 Task: Find ski resorts in the Rocky Mountains between Vail, Colorado, and Park City, Utah.
Action: Mouse moved to (235, 77)
Screenshot: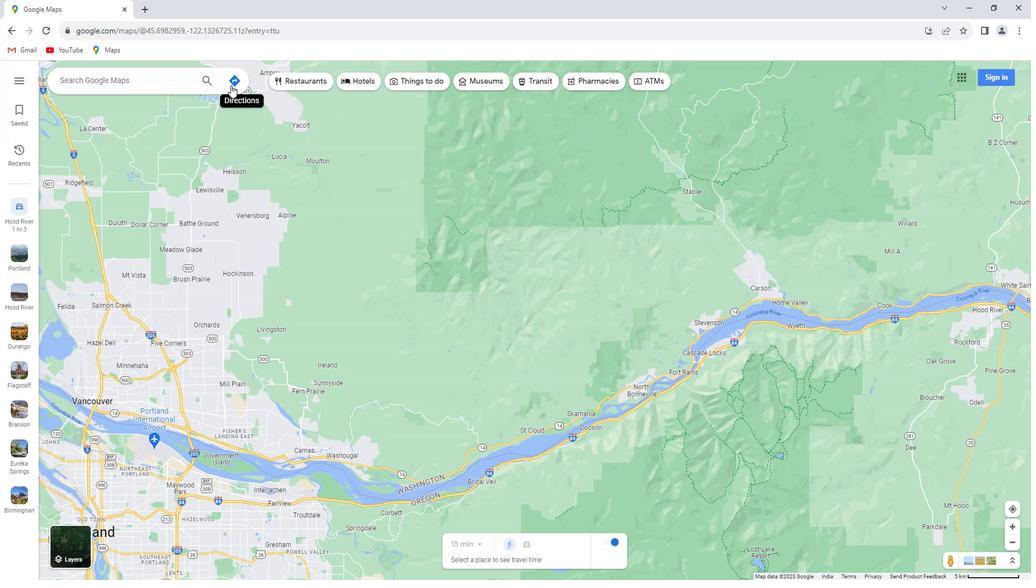 
Action: Mouse pressed left at (235, 77)
Screenshot: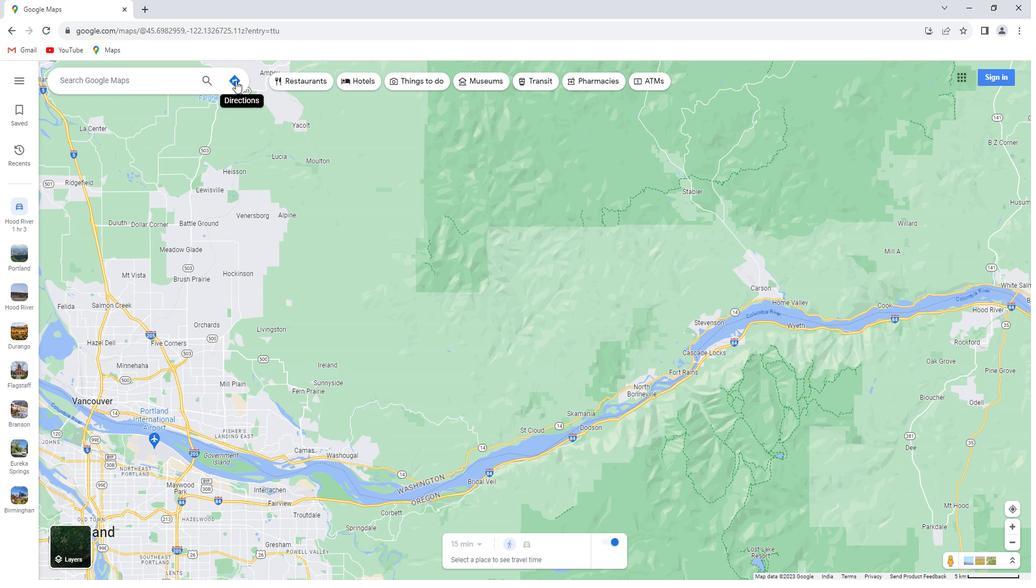
Action: Mouse moved to (179, 103)
Screenshot: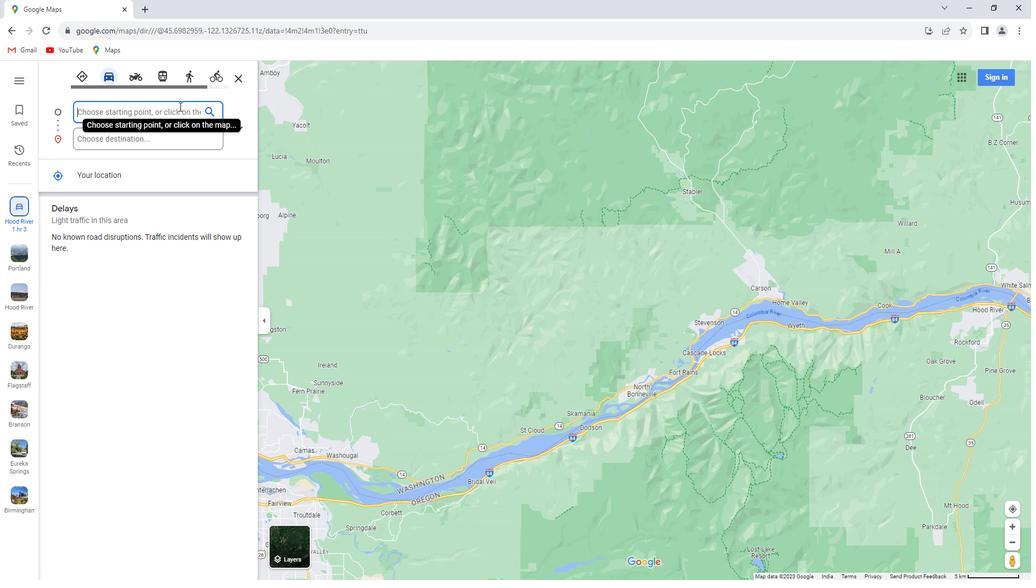 
Action: Mouse pressed left at (179, 103)
Screenshot: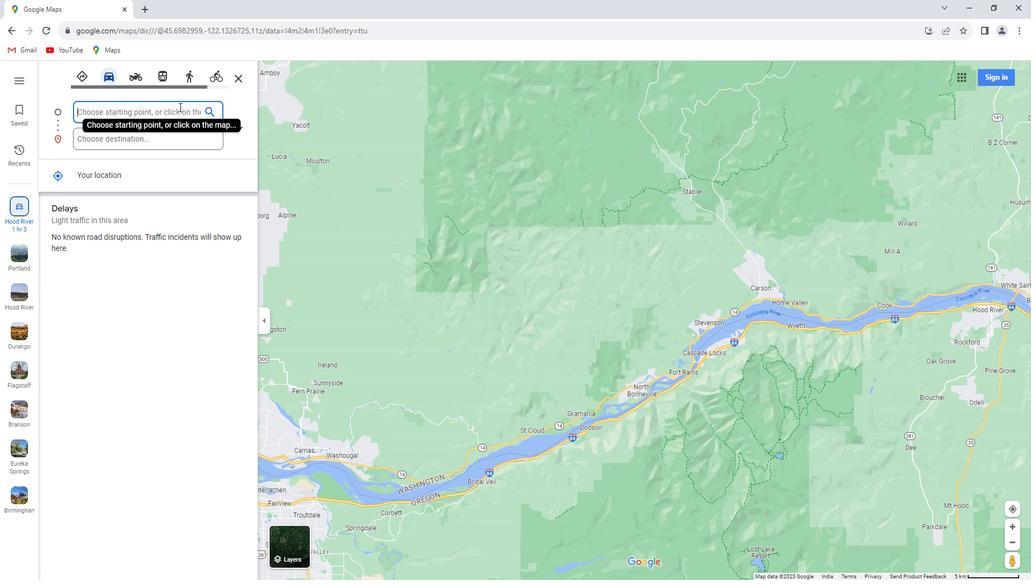 
Action: Key pressed <Key.shift>Vali,<Key.space><Key.shift>Colorado
Screenshot: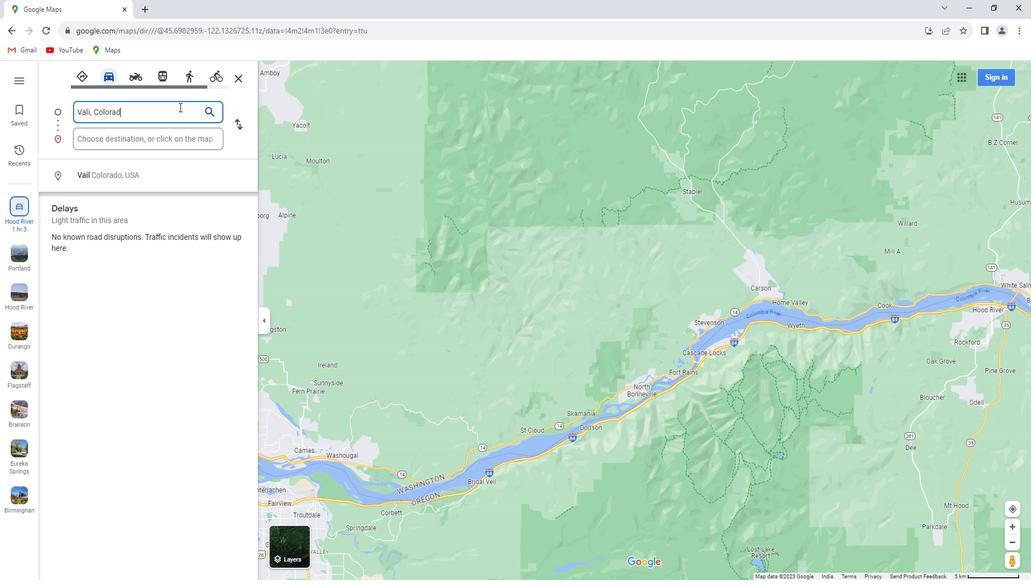 
Action: Mouse moved to (147, 133)
Screenshot: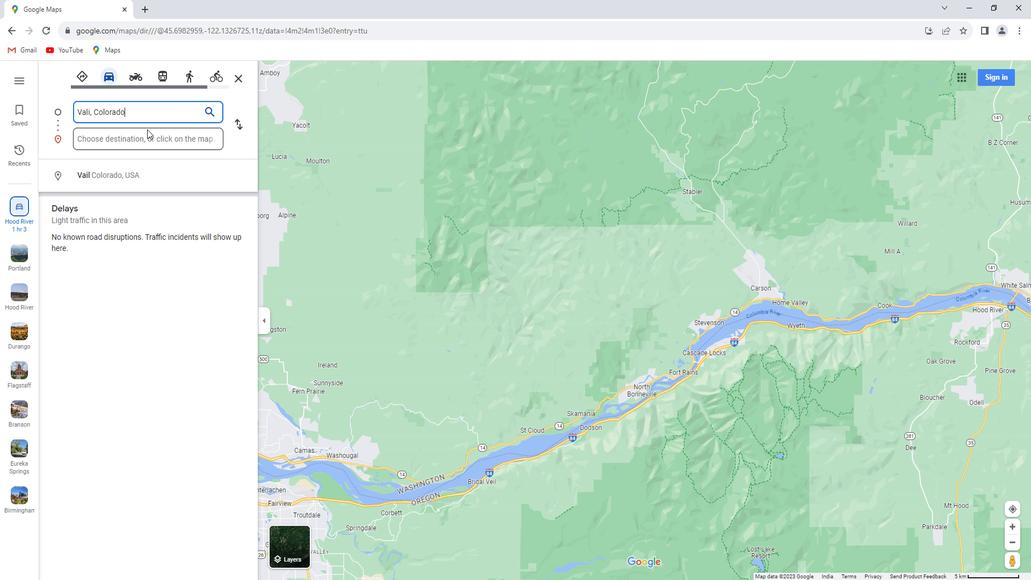 
Action: Mouse pressed left at (147, 133)
Screenshot: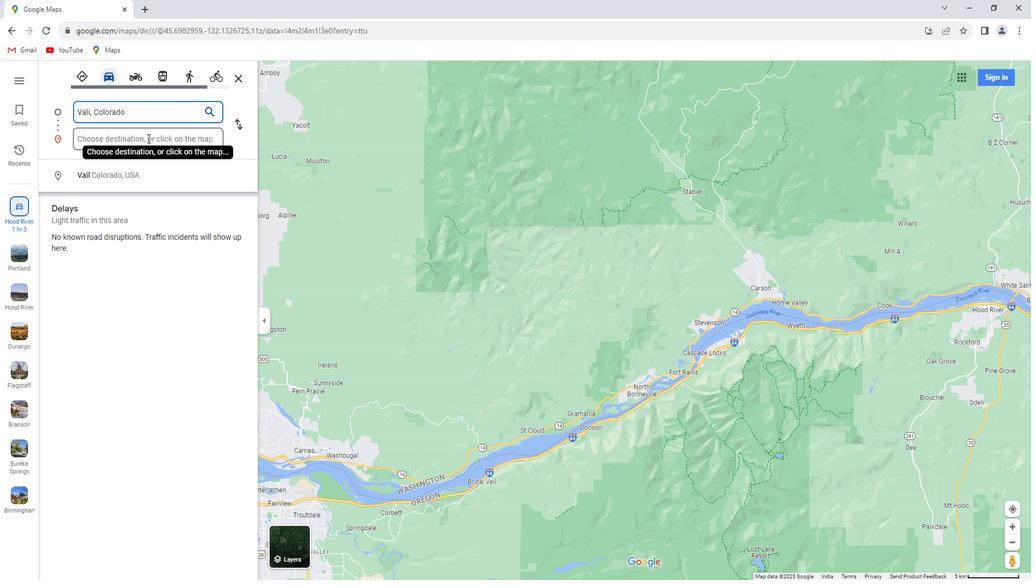 
Action: Key pressed <Key.shift>Park<Key.space><Key.shift>City,<Key.space><Key.shift>Utha<Key.backspace><Key.backspace>ah
Screenshot: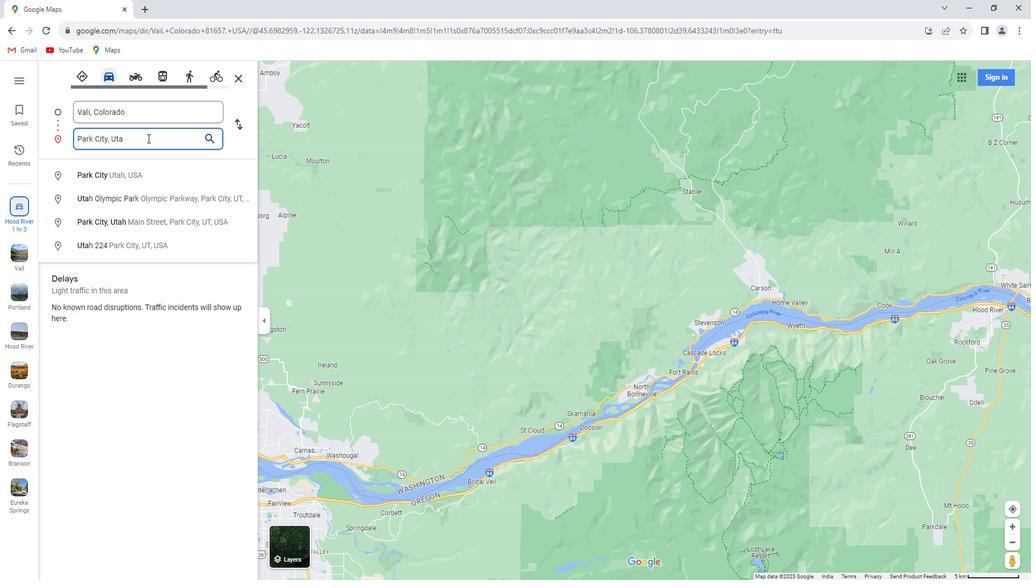 
Action: Mouse moved to (216, 137)
Screenshot: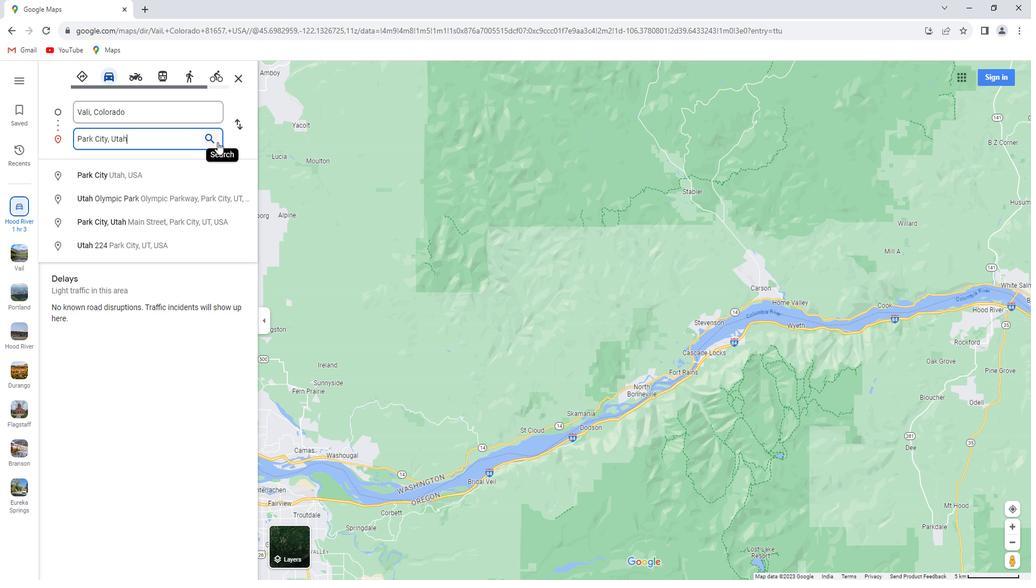 
Action: Key pressed <Key.enter>
Screenshot: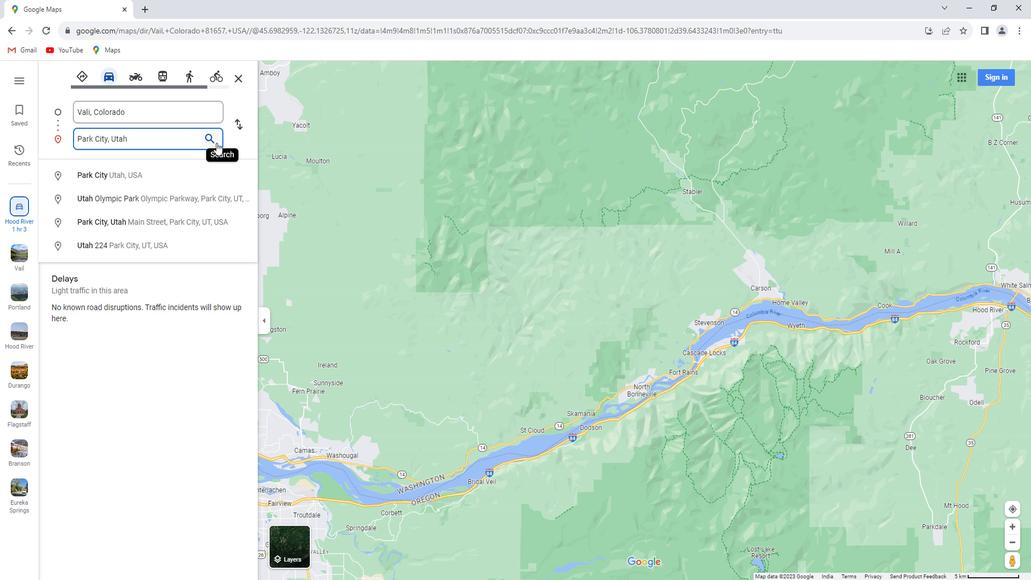 
Action: Mouse moved to (602, 73)
Screenshot: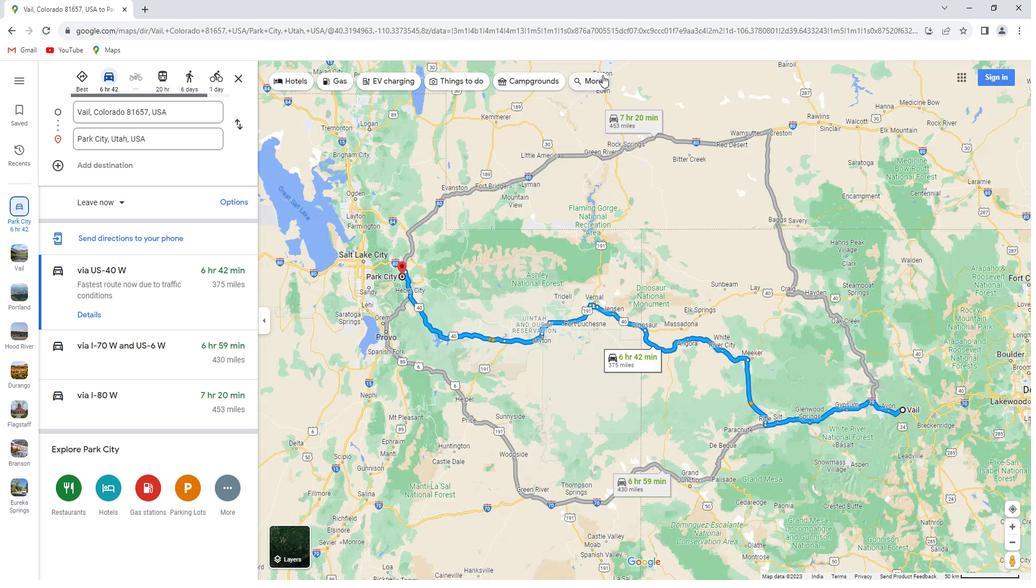 
Action: Mouse pressed left at (602, 73)
Screenshot: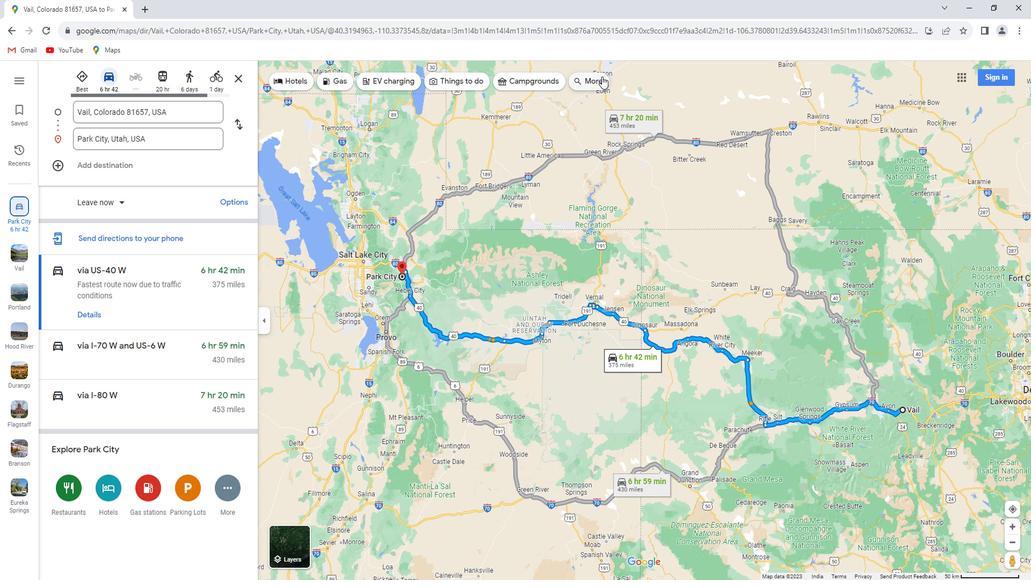 
Action: Mouse moved to (141, 78)
Screenshot: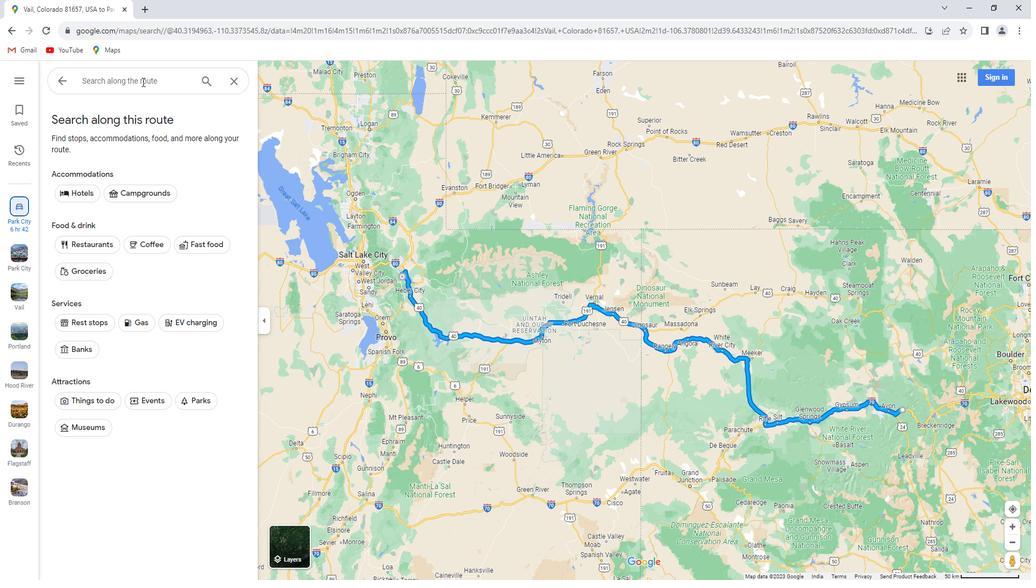 
Action: Mouse pressed left at (141, 78)
Screenshot: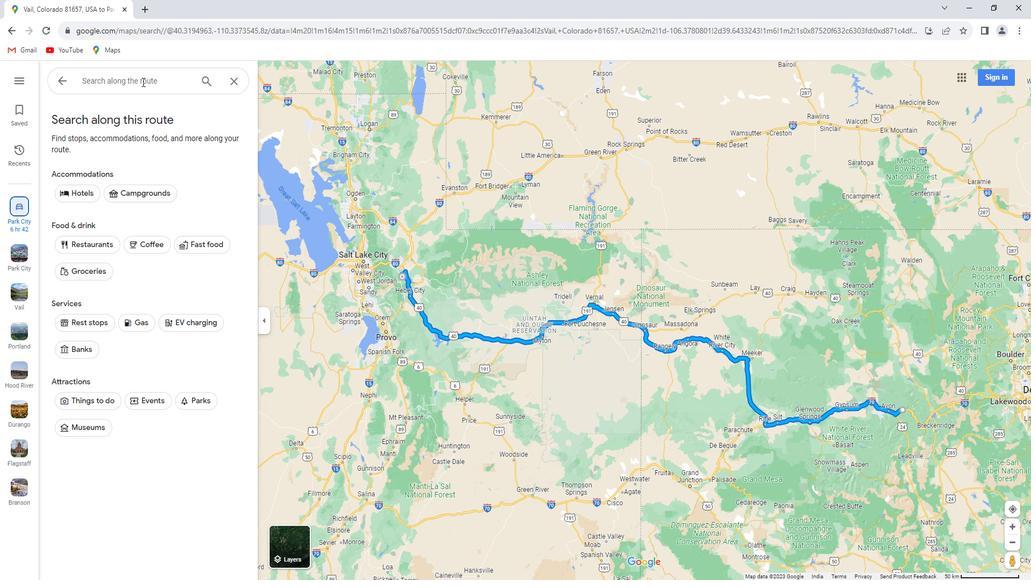 
Action: Key pressed ski<Key.space>resorts<Key.space>in<Key.space>the<Key.space><Key.shift>Rocky<Key.space><Key.shift>Mountains<Key.enter>
Screenshot: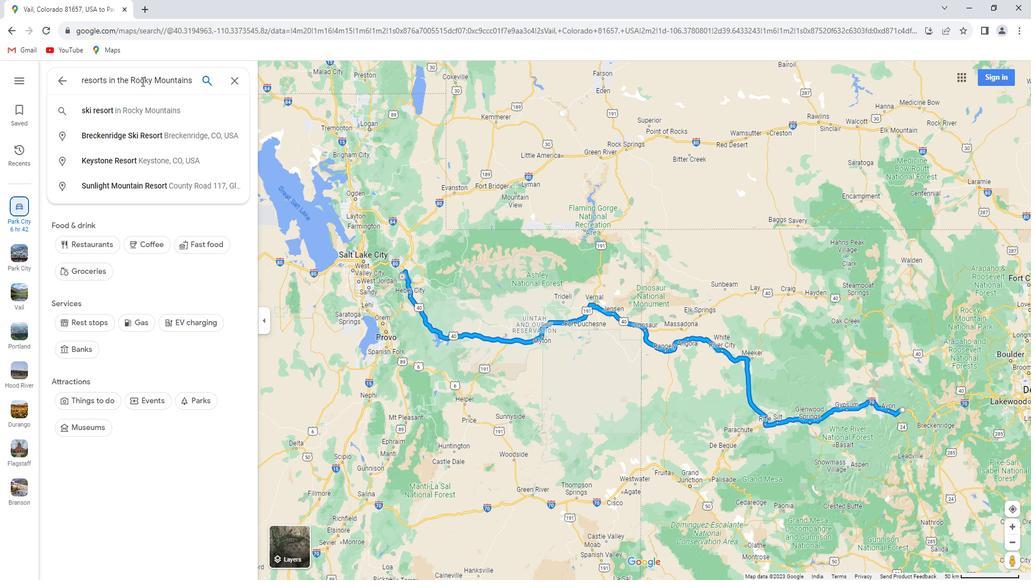 
Action: Mouse moved to (160, 109)
Screenshot: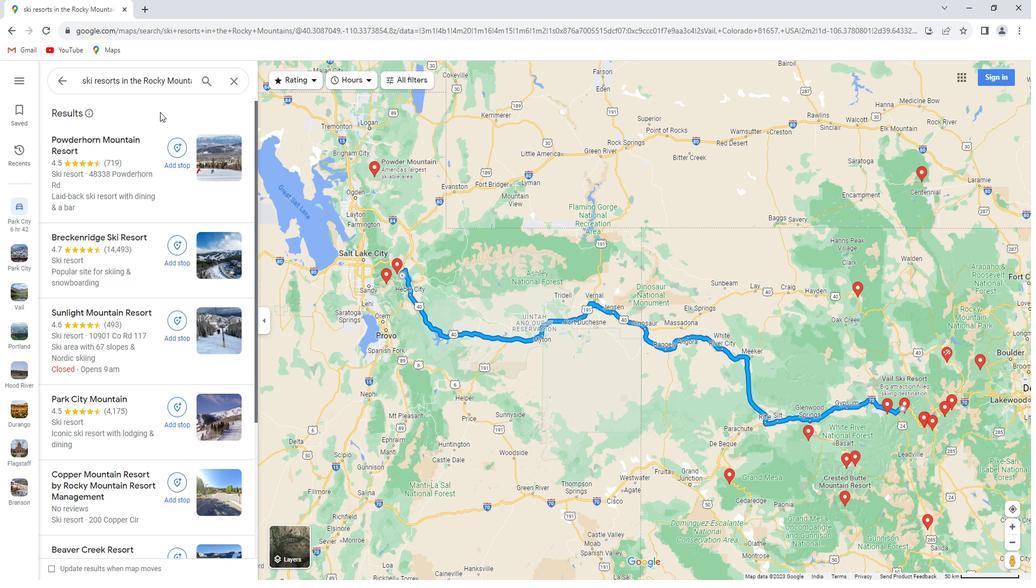 
Action: Mouse scrolled (160, 108) with delta (0, 0)
Screenshot: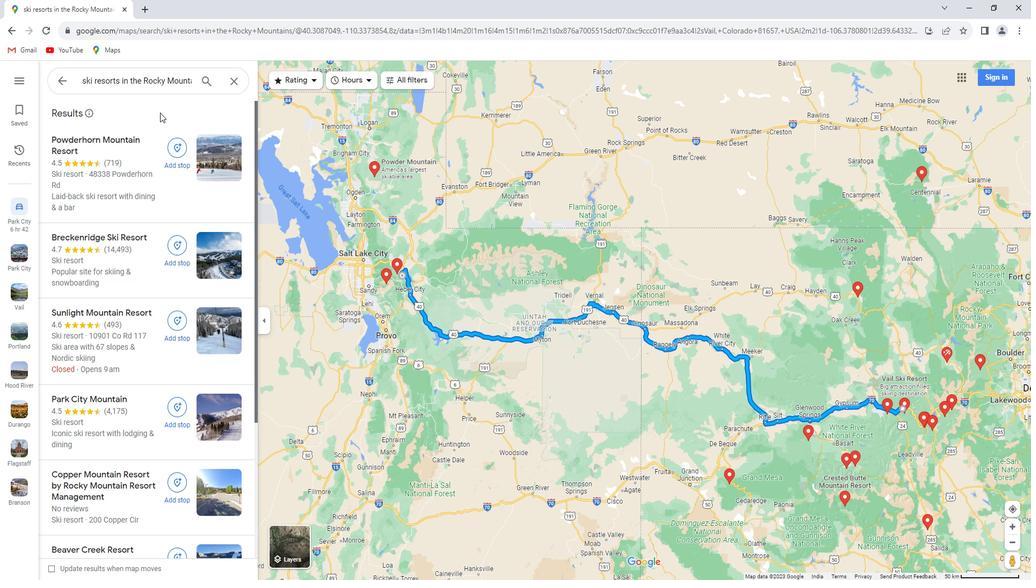 
Action: Mouse moved to (161, 109)
Screenshot: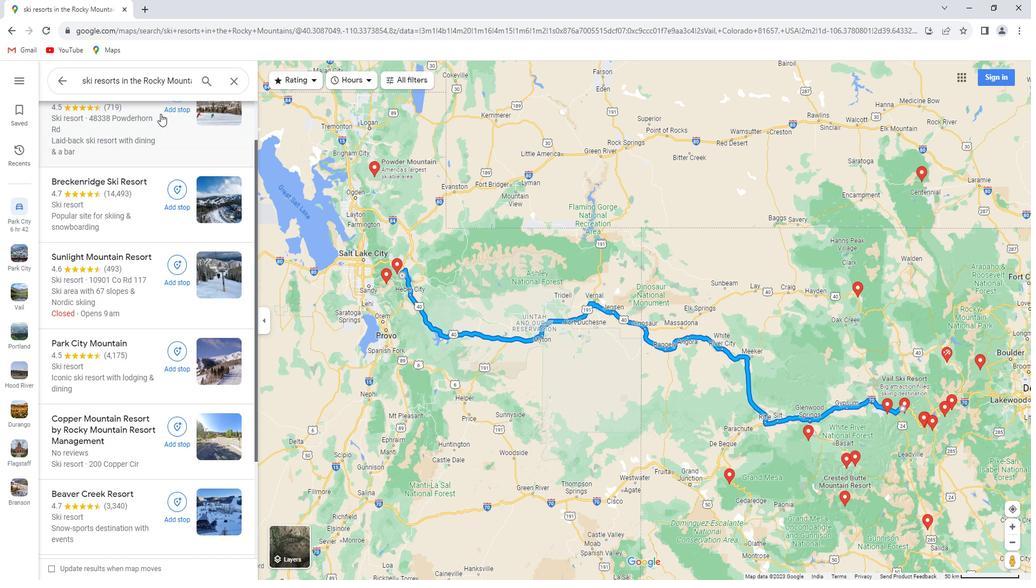 
Action: Mouse scrolled (161, 109) with delta (0, 0)
Screenshot: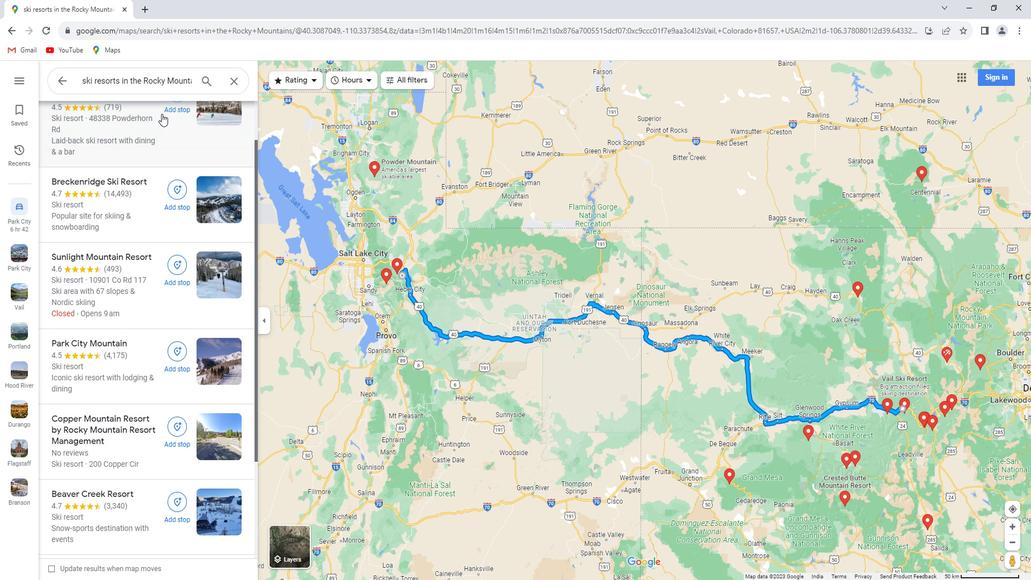 
Action: Mouse scrolled (161, 109) with delta (0, 0)
Screenshot: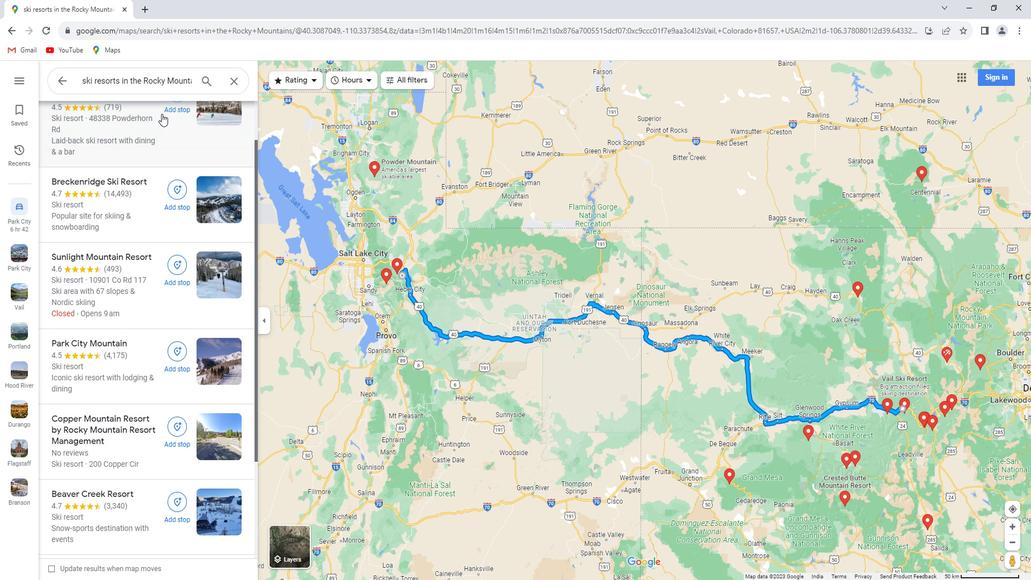 
Action: Mouse scrolled (161, 109) with delta (0, 0)
Screenshot: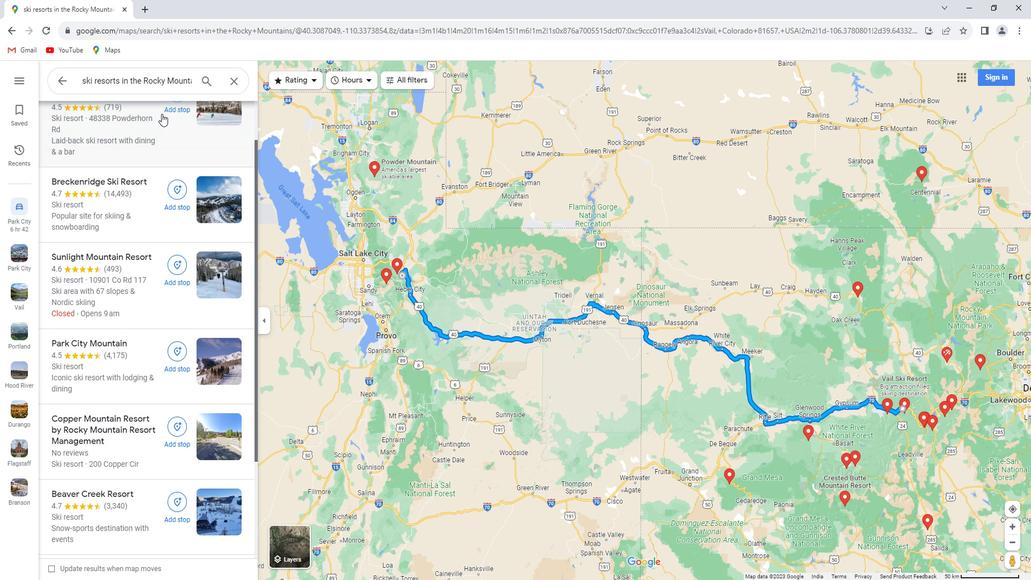 
Action: Mouse scrolled (161, 109) with delta (0, 0)
Screenshot: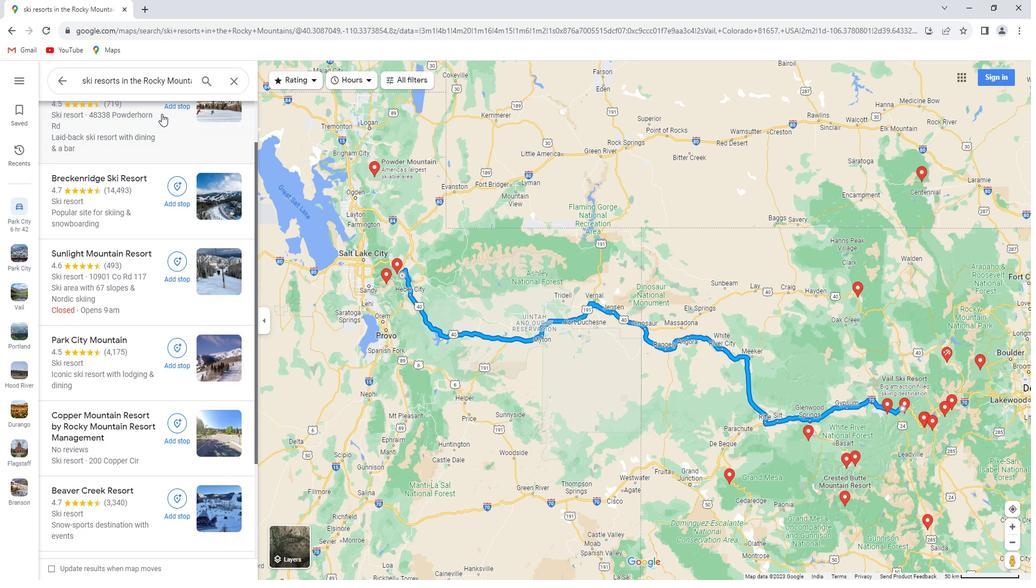 
Action: Mouse scrolled (161, 109) with delta (0, 0)
Screenshot: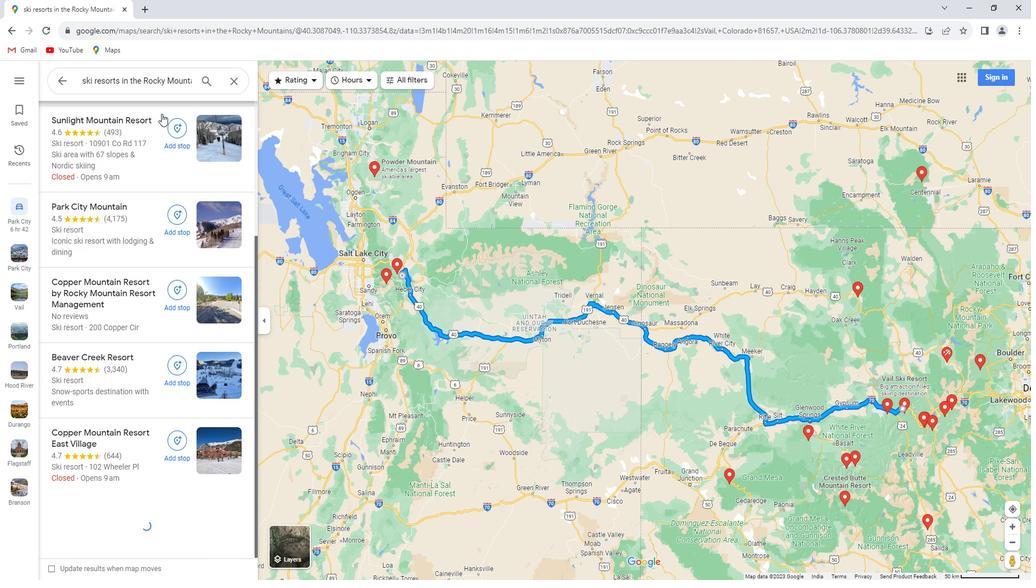 
Action: Mouse scrolled (161, 109) with delta (0, 0)
Screenshot: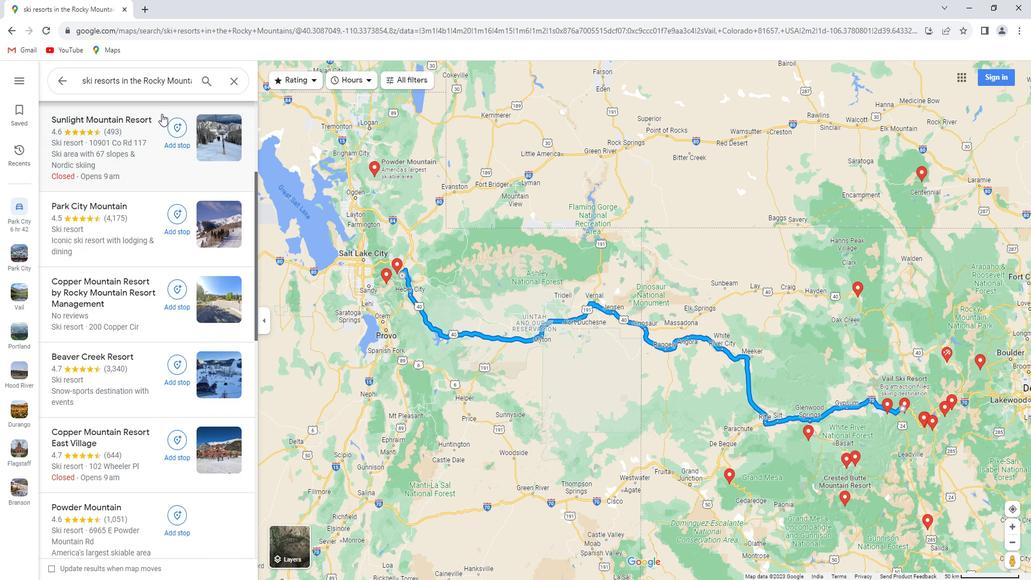 
Action: Mouse scrolled (161, 109) with delta (0, 0)
Screenshot: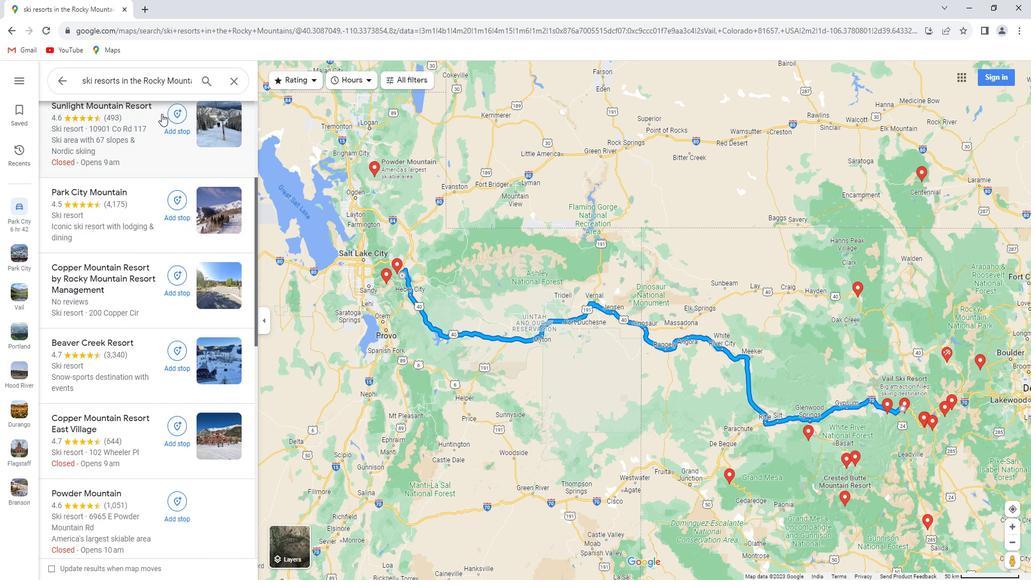 
Action: Mouse scrolled (161, 109) with delta (0, 0)
Screenshot: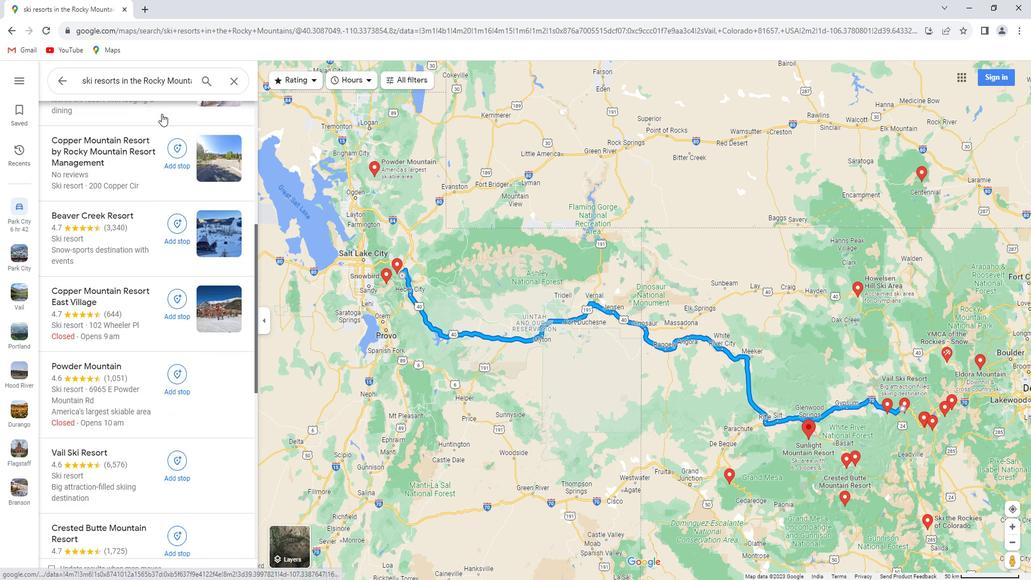 
Action: Mouse scrolled (161, 109) with delta (0, 0)
Screenshot: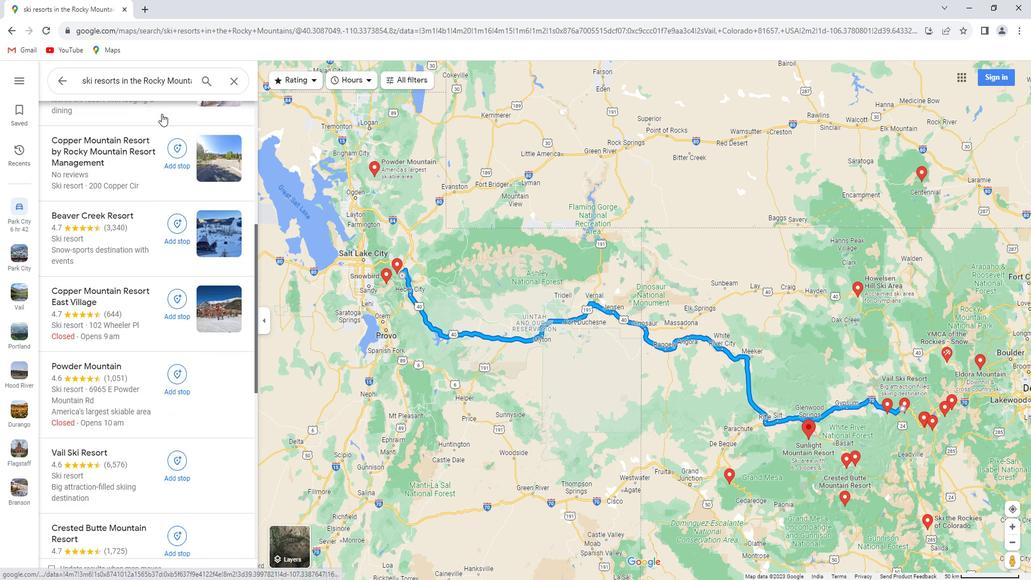 
Action: Mouse scrolled (161, 109) with delta (0, 0)
Screenshot: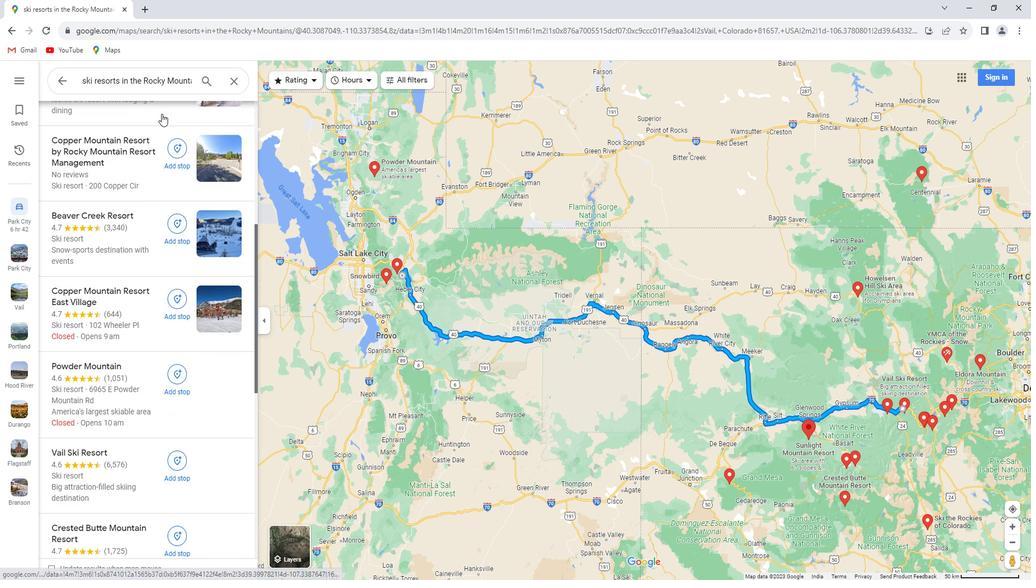 
Action: Mouse scrolled (161, 109) with delta (0, 0)
Screenshot: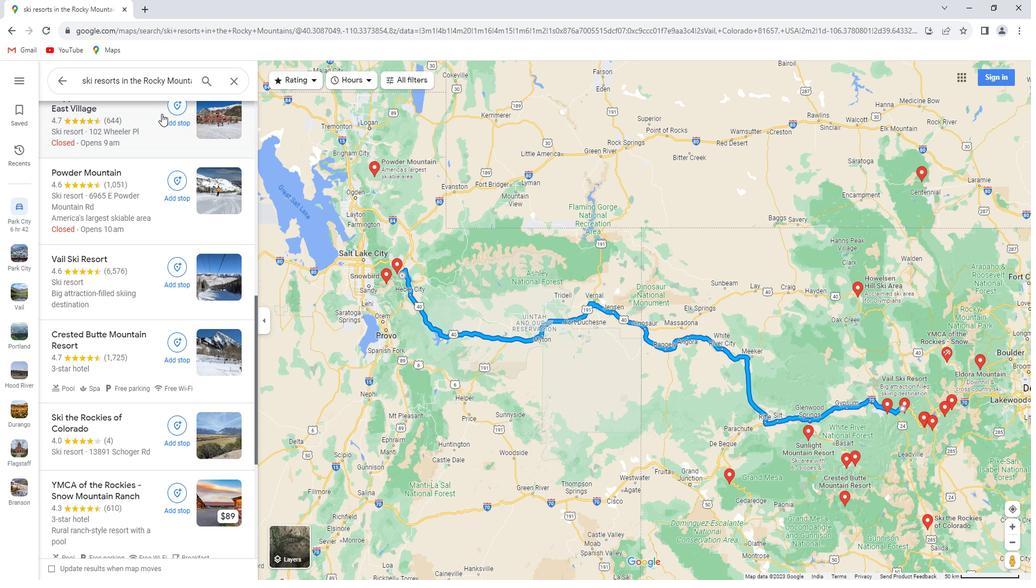 
